 Task: Open the downloads folder.
Action: Mouse moved to (1274, 44)
Screenshot: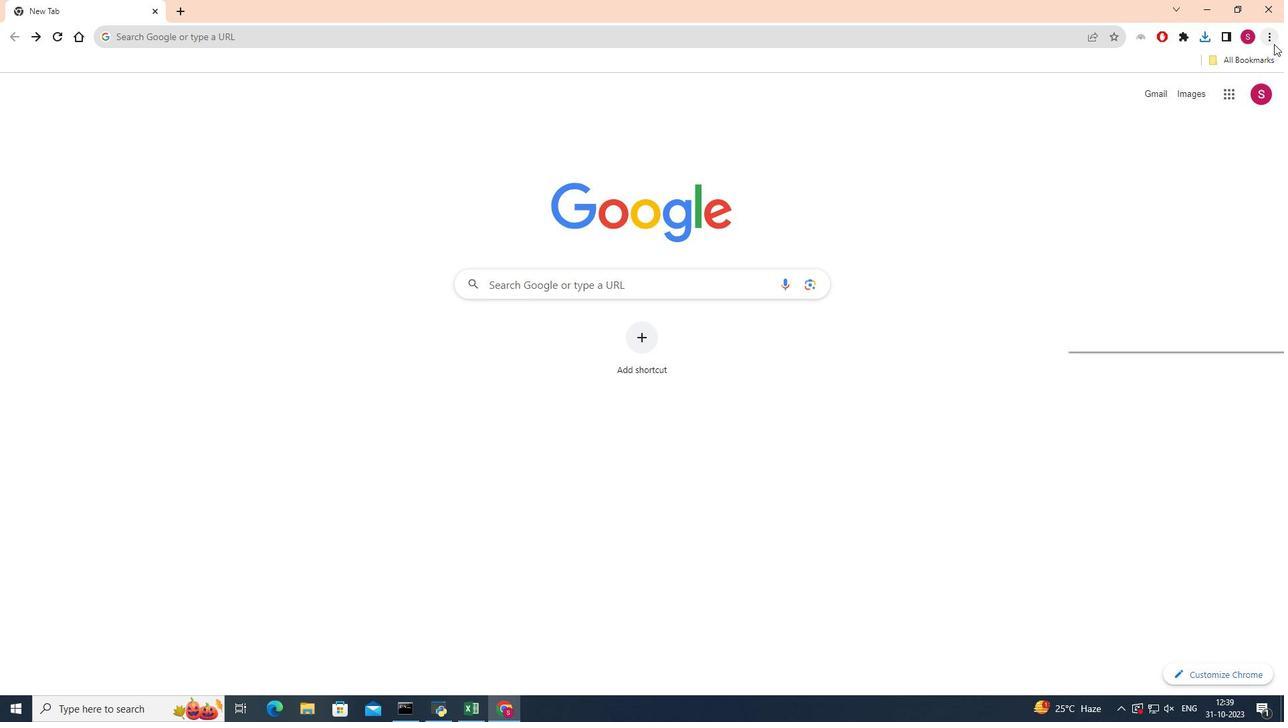 
Action: Mouse pressed left at (1274, 44)
Screenshot: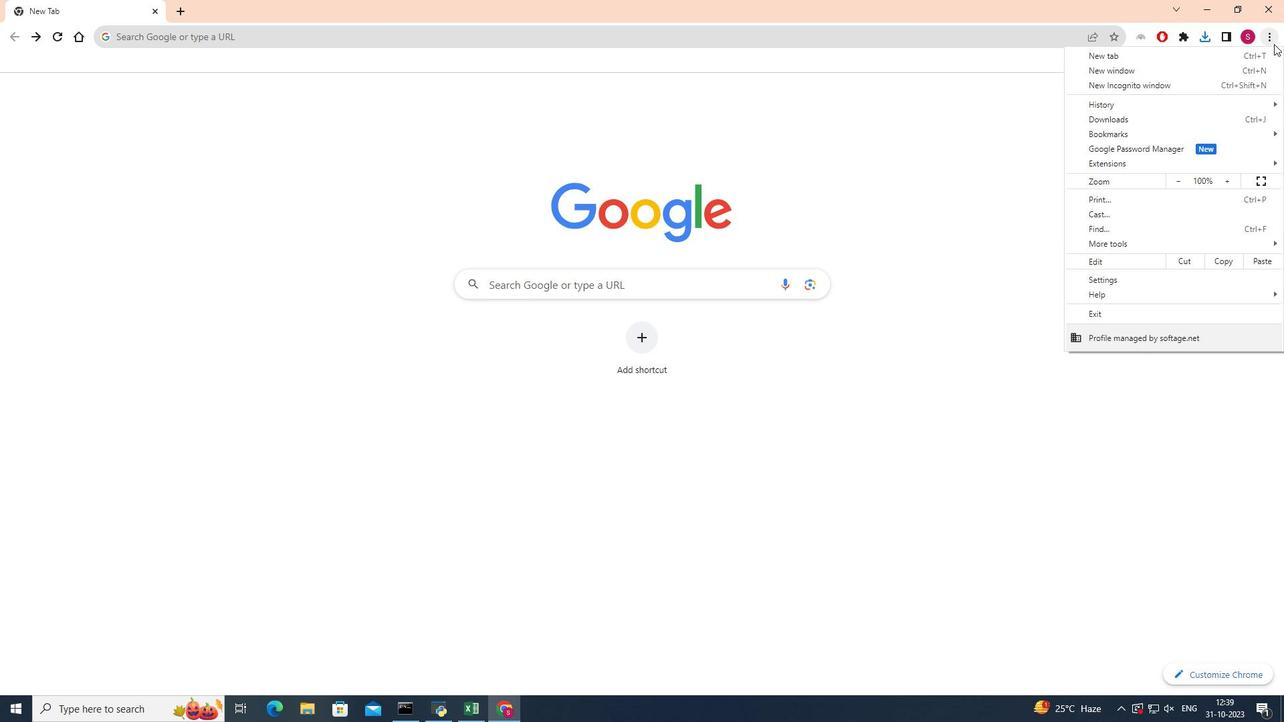 
Action: Mouse pressed left at (1274, 44)
Screenshot: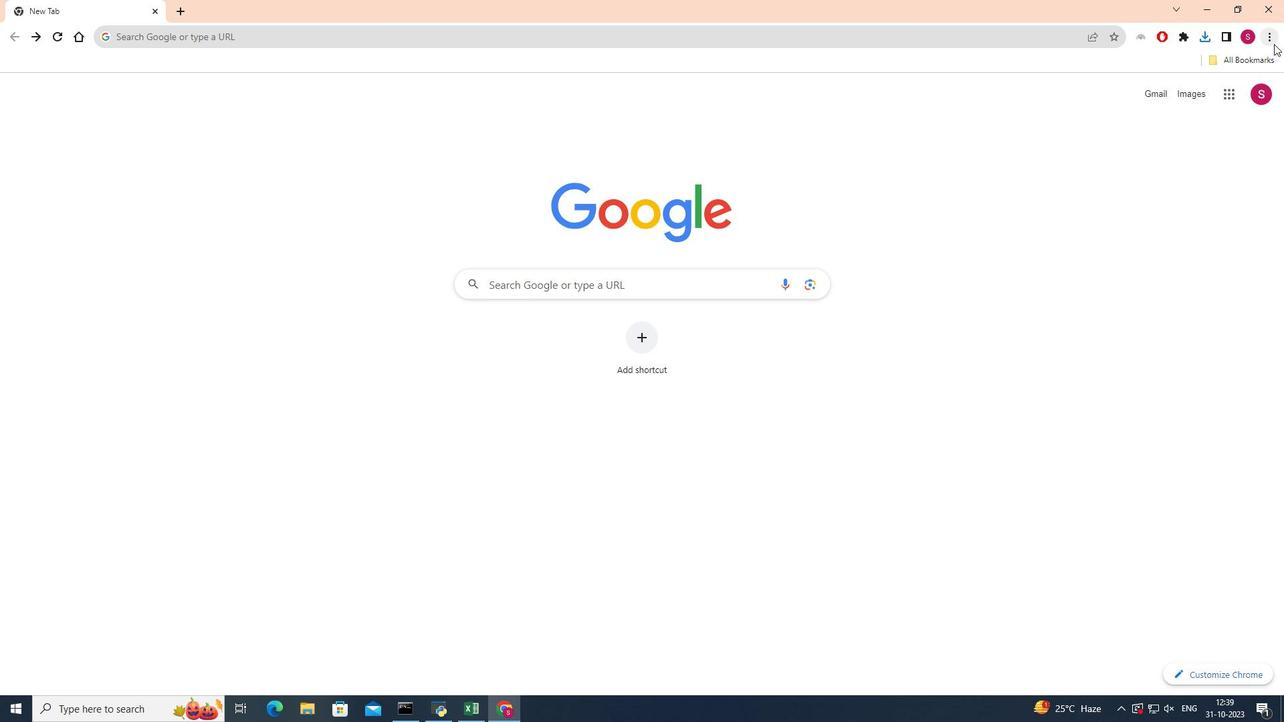 
Action: Mouse moved to (1273, 44)
Screenshot: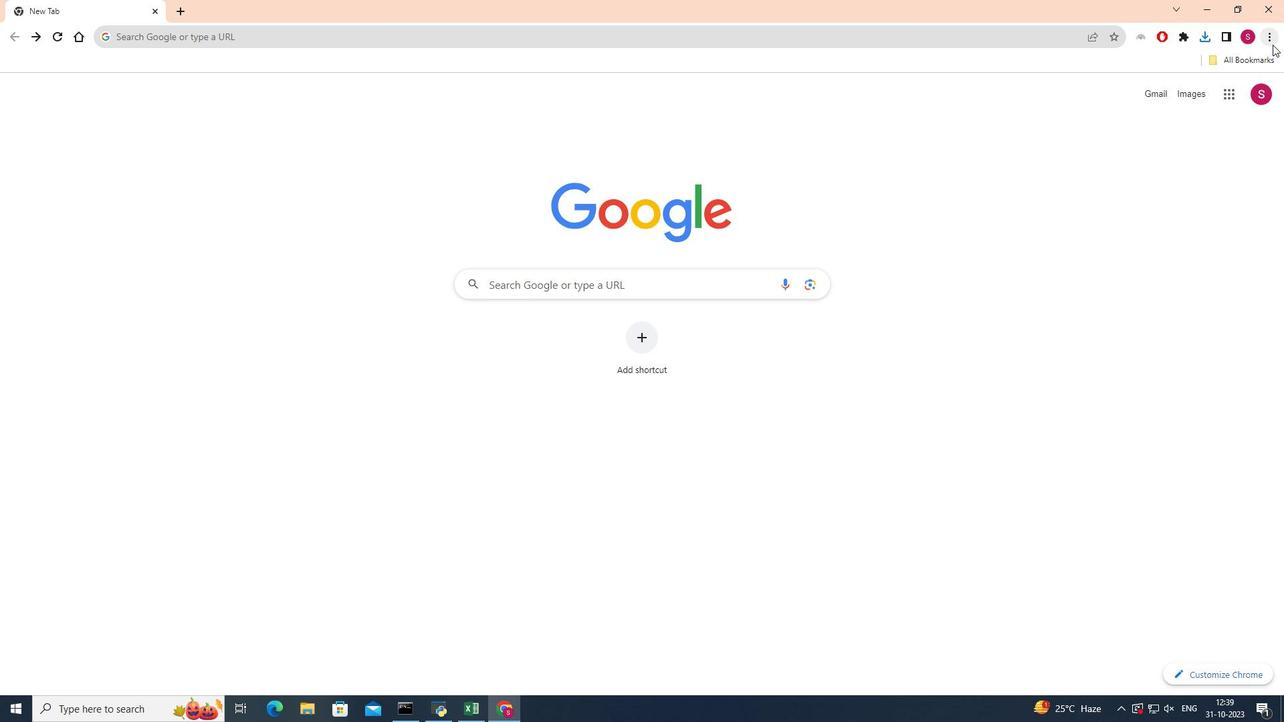 
Action: Mouse pressed left at (1273, 44)
Screenshot: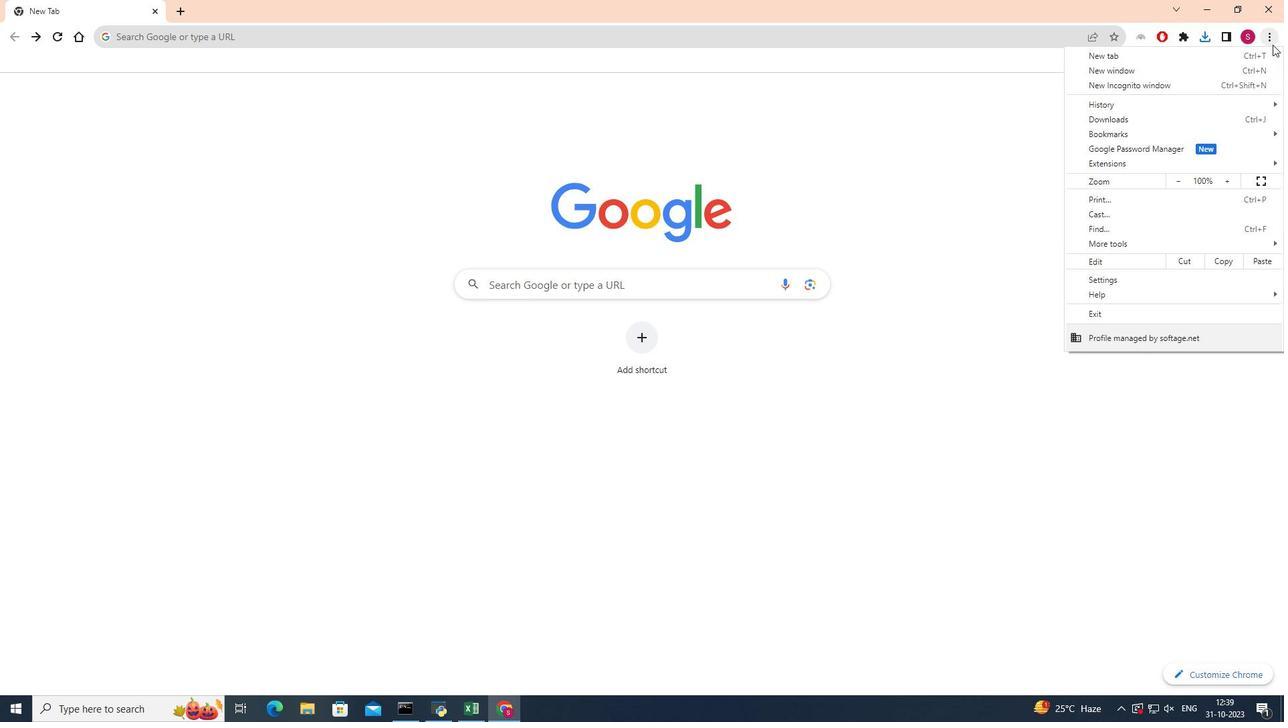 
Action: Mouse moved to (1112, 119)
Screenshot: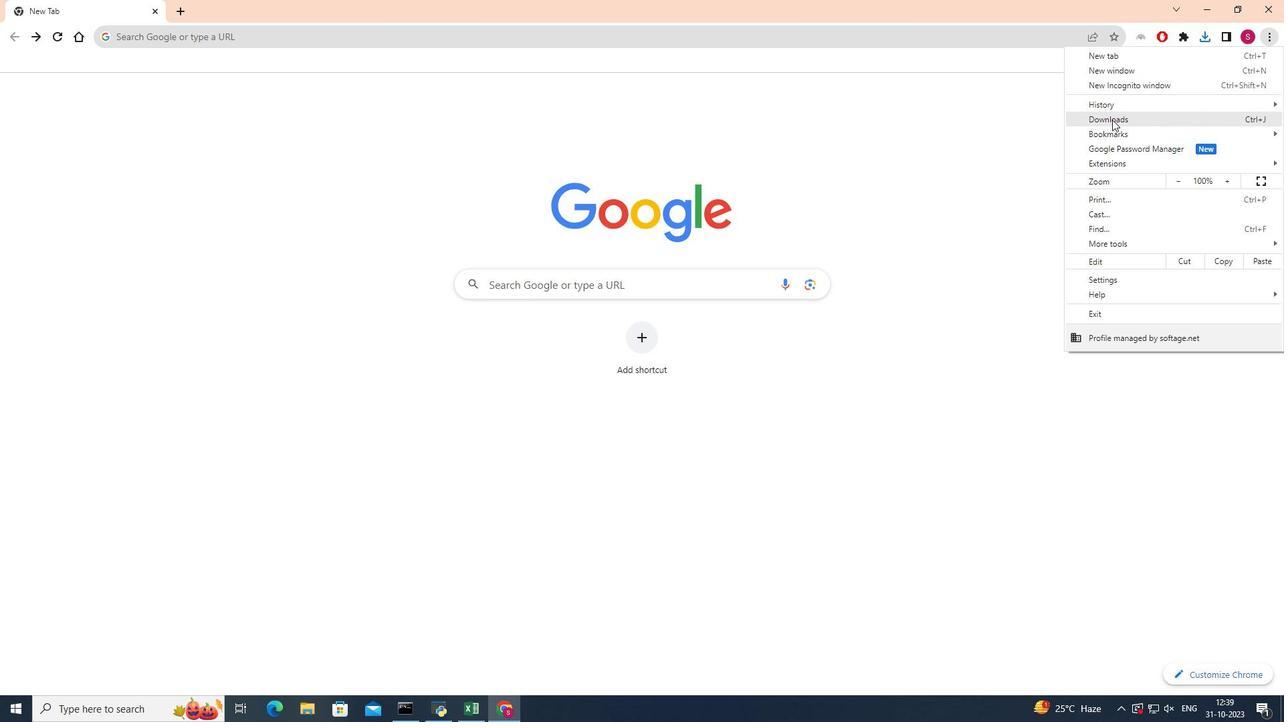 
Action: Mouse pressed left at (1112, 119)
Screenshot: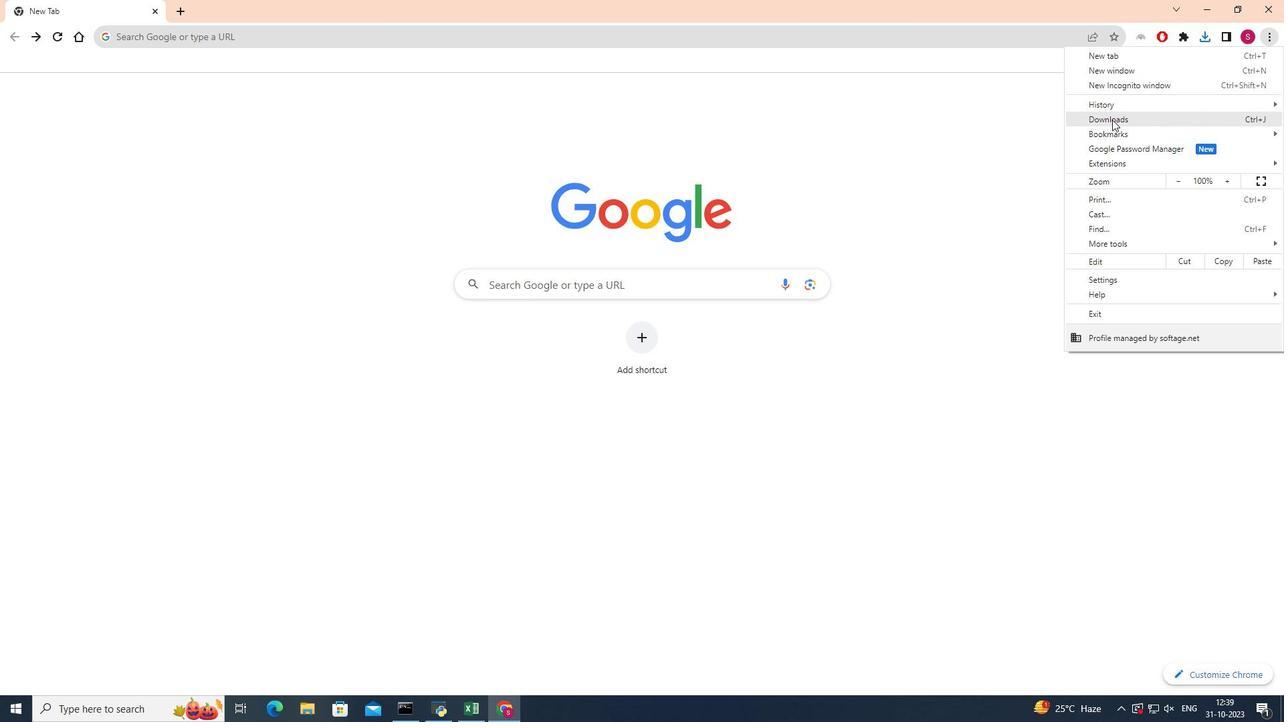 
Action: Mouse moved to (1267, 70)
Screenshot: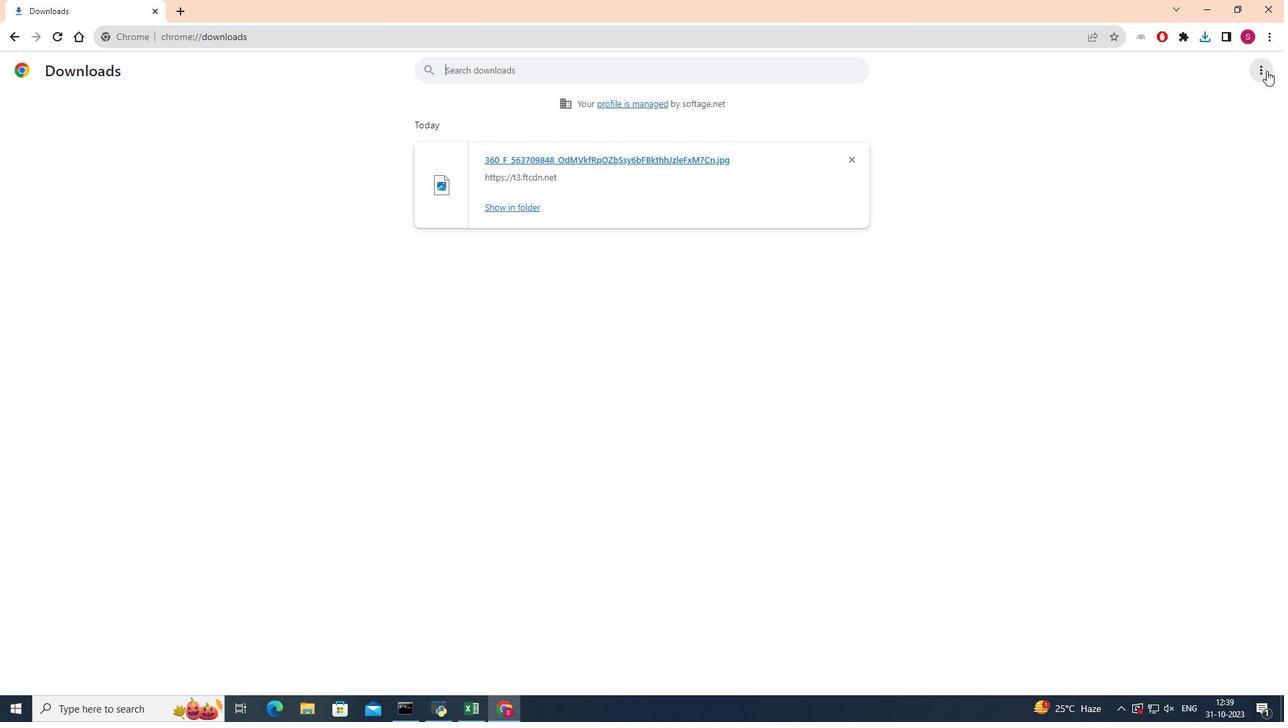 
Action: Mouse pressed left at (1267, 70)
Screenshot: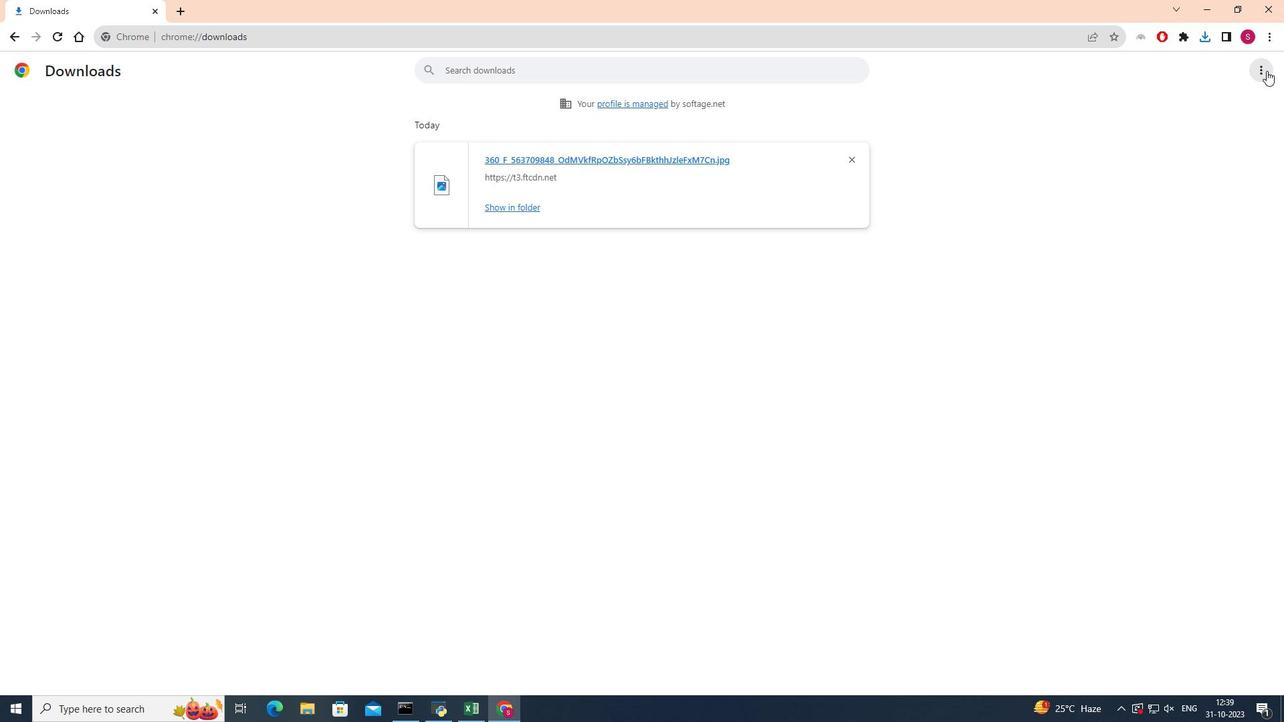 
Action: Mouse moved to (1237, 101)
Screenshot: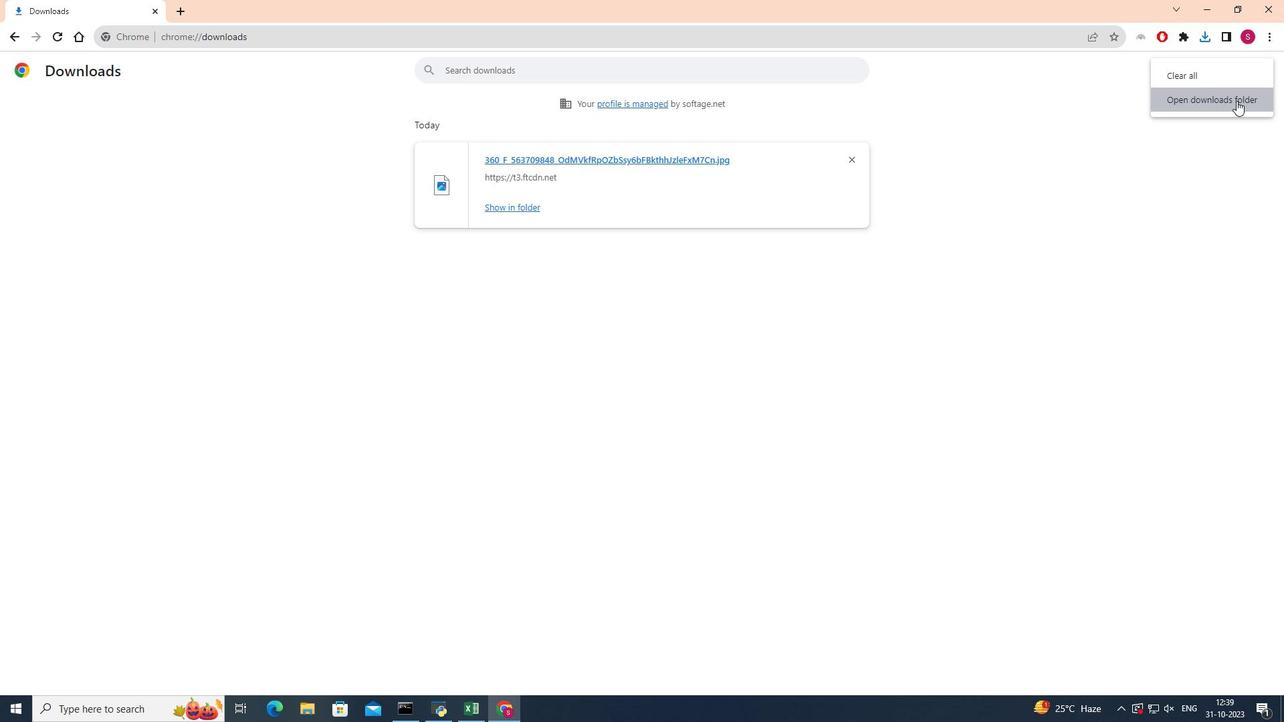 
Action: Mouse pressed left at (1237, 101)
Screenshot: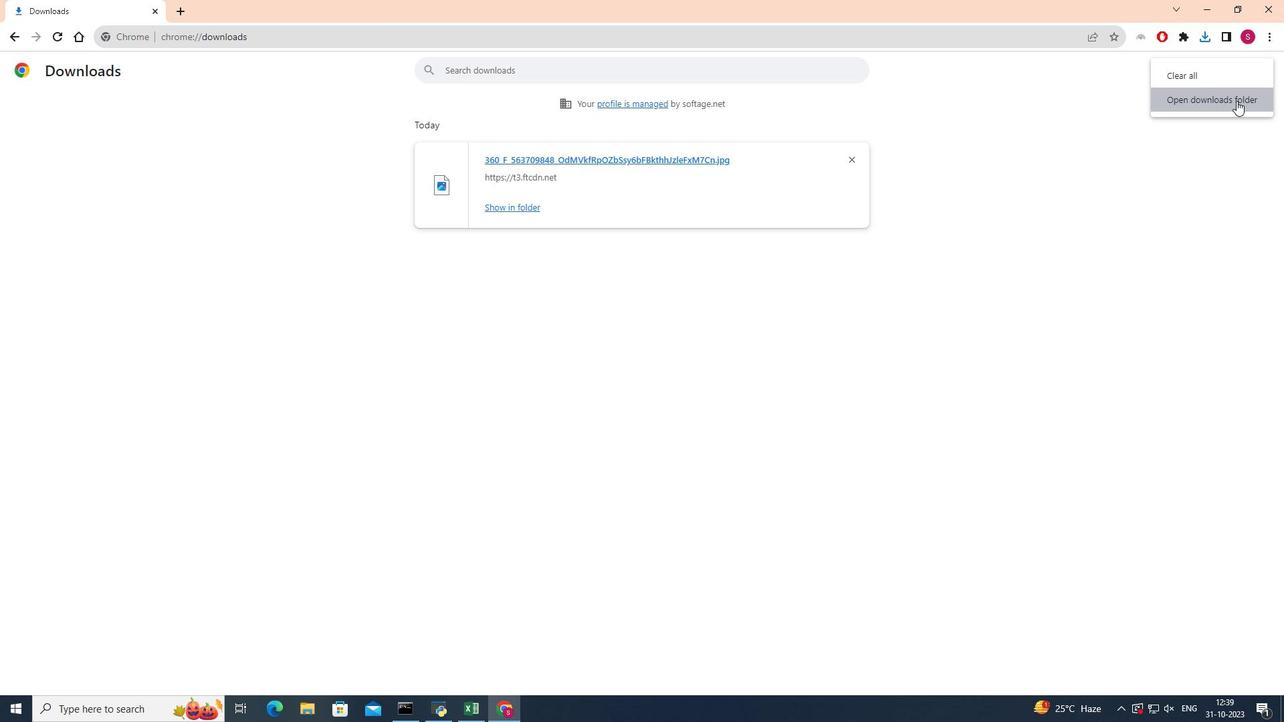 
Action: Mouse moved to (1153, 173)
Screenshot: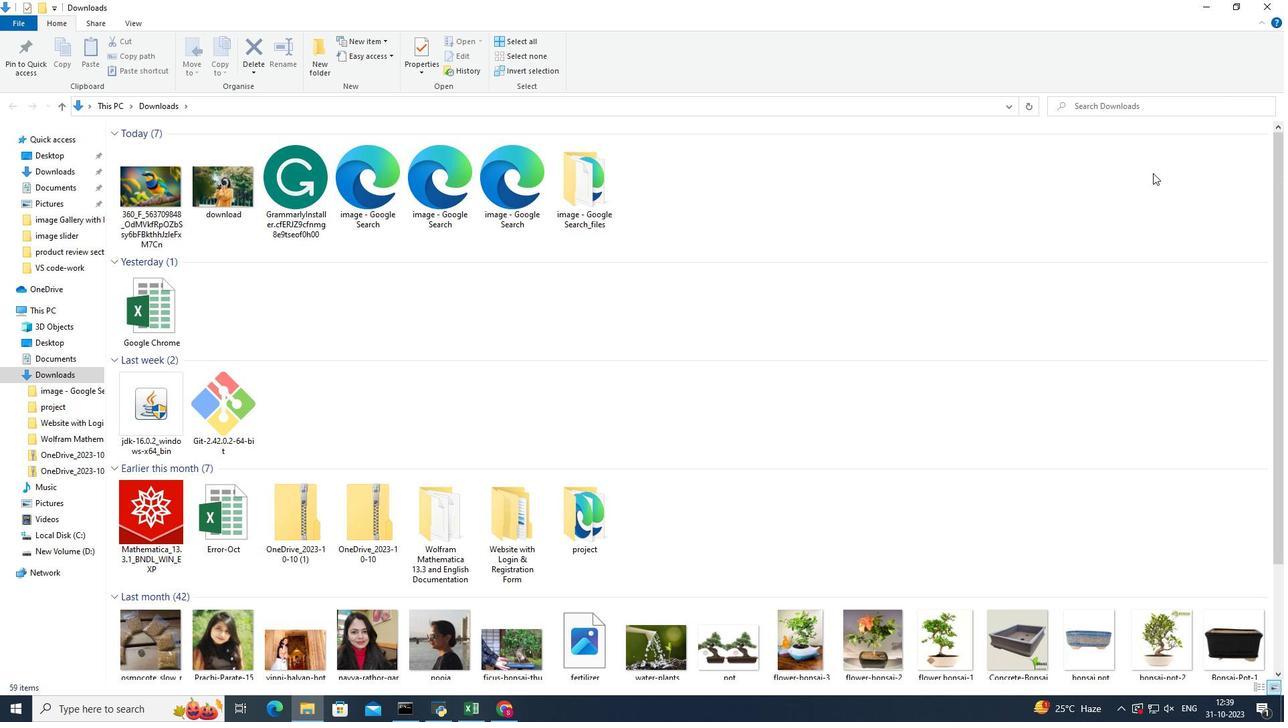 
